 Task: Open Card Card0000000035 in Board Board0000000009 in Workspace WS0000000003 in Trello. Add Member Mailaustralia7@gmail.com to Card Card0000000035 in Board Board0000000009 in Workspace WS0000000003 in Trello. Add Orange Label titled Label0000000035 to Card Card0000000035 in Board Board0000000009 in Workspace WS0000000003 in Trello. Add Checklist CL0000000035 to Card Card0000000035 in Board Board0000000009 in Workspace WS0000000003 in Trello. Add Dates with Start Date as Oct 01 2023 and Due Date as Oct 31 2023 to Card Card0000000035 in Board Board0000000009 in Workspace WS0000000003 in Trello
Action: Mouse moved to (501, 73)
Screenshot: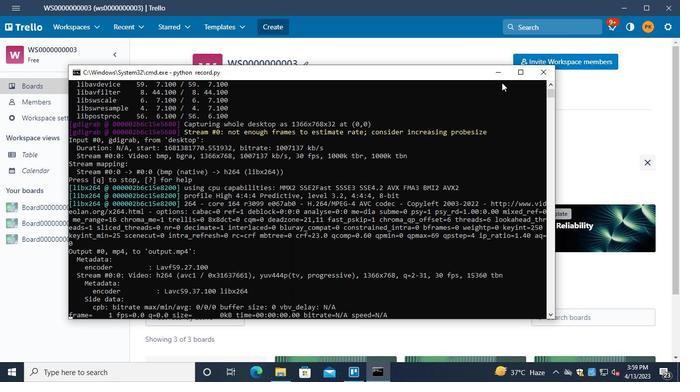 
Action: Mouse pressed left at (501, 73)
Screenshot: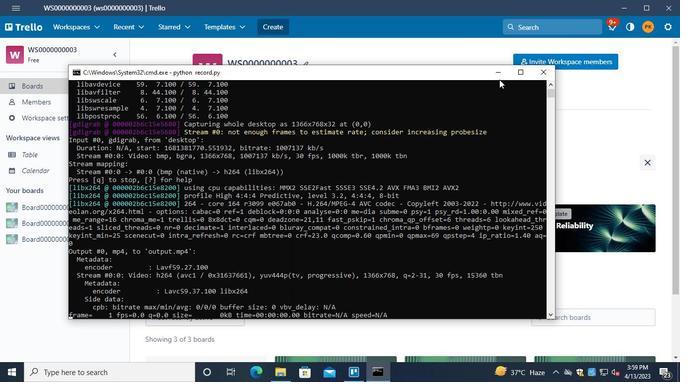 
Action: Mouse moved to (43, 245)
Screenshot: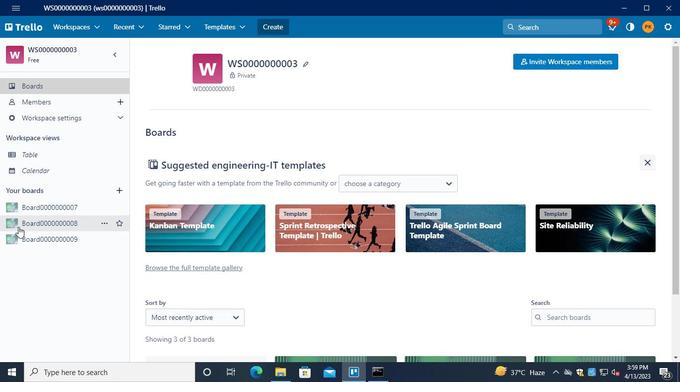 
Action: Mouse pressed left at (43, 245)
Screenshot: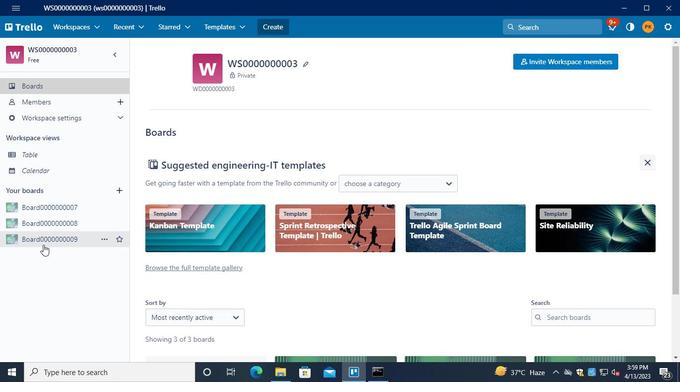 
Action: Mouse moved to (170, 264)
Screenshot: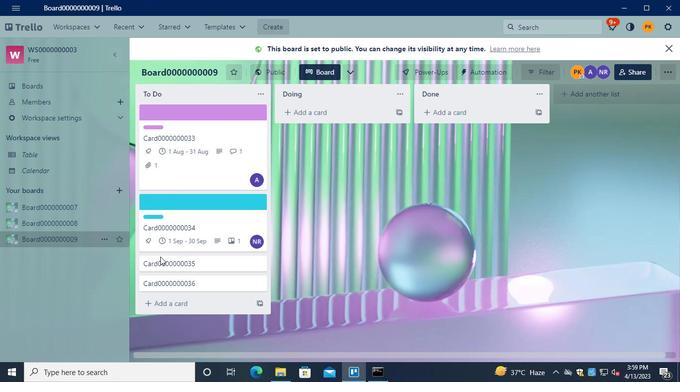 
Action: Mouse pressed left at (170, 264)
Screenshot: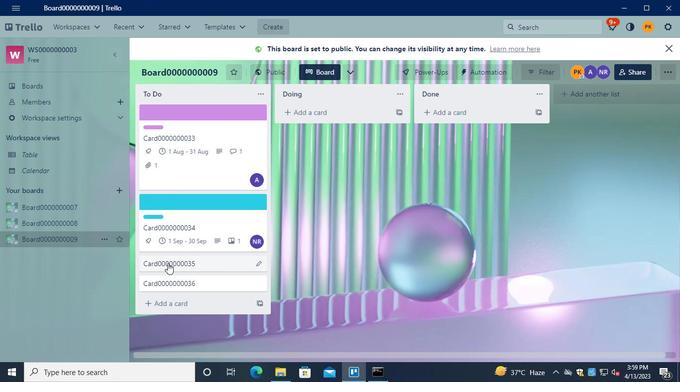 
Action: Mouse moved to (478, 132)
Screenshot: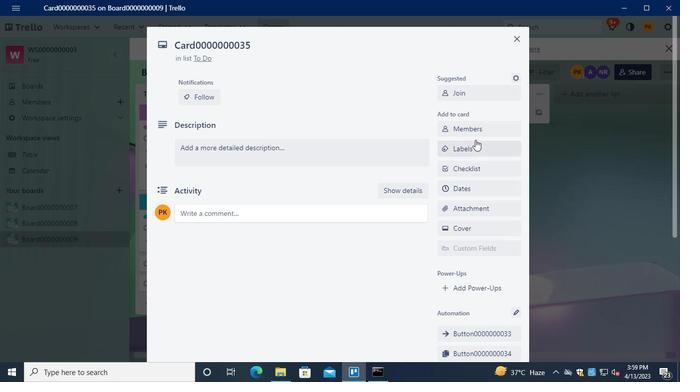 
Action: Mouse pressed left at (478, 132)
Screenshot: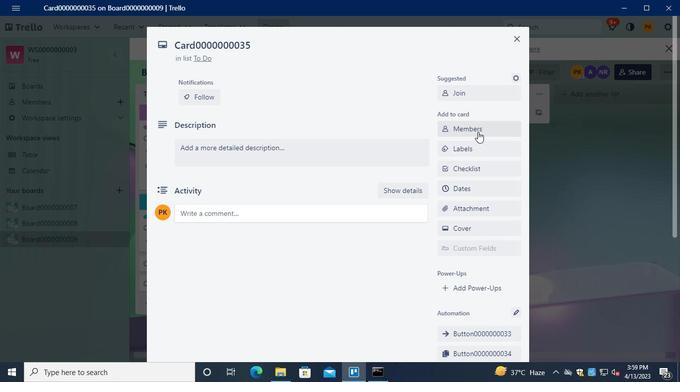
Action: Mouse moved to (478, 132)
Screenshot: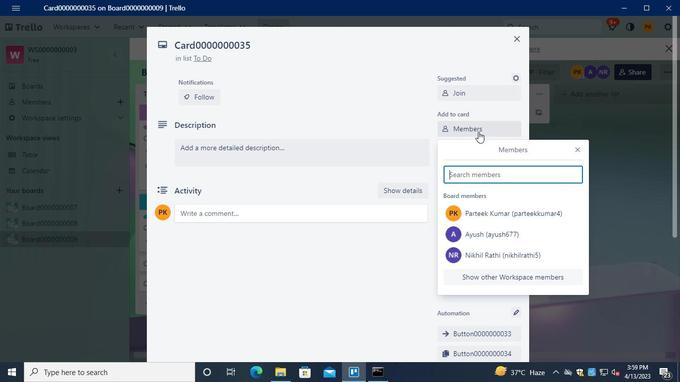 
Action: Keyboard Key.shift
Screenshot: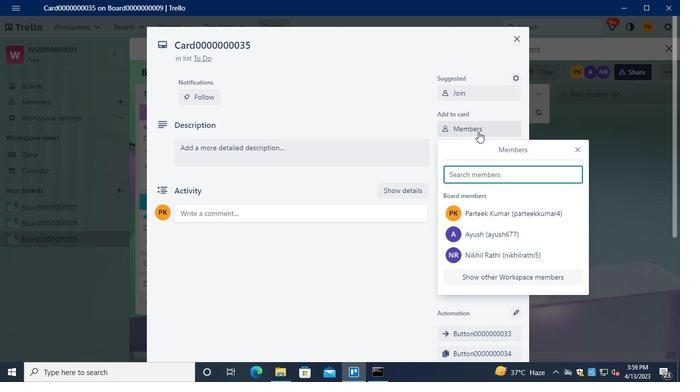 
Action: Keyboard M
Screenshot: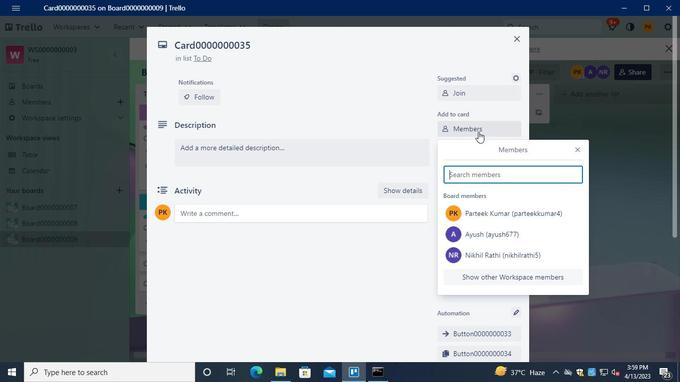 
Action: Mouse moved to (471, 275)
Screenshot: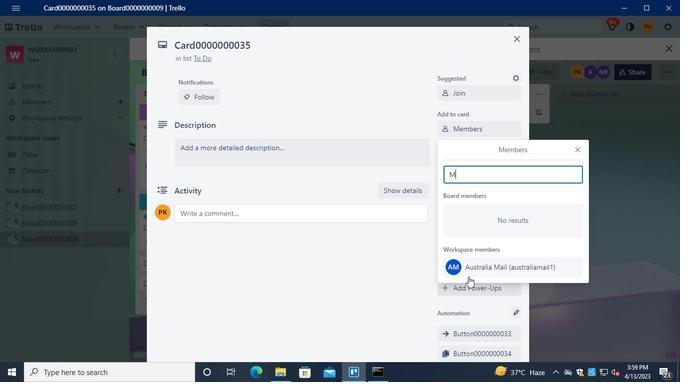 
Action: Mouse pressed left at (471, 275)
Screenshot: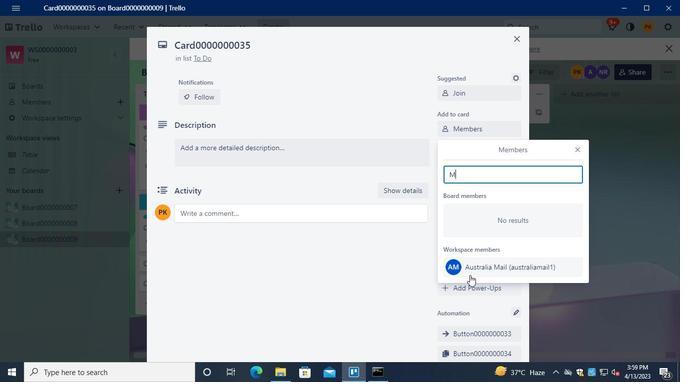 
Action: Mouse moved to (467, 267)
Screenshot: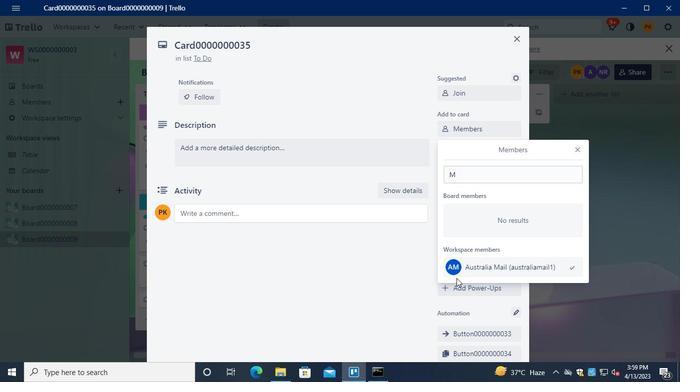 
Action: Mouse pressed left at (467, 267)
Screenshot: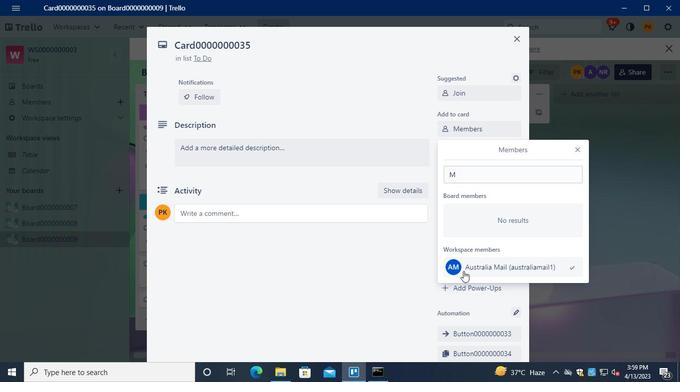 
Action: Mouse moved to (579, 147)
Screenshot: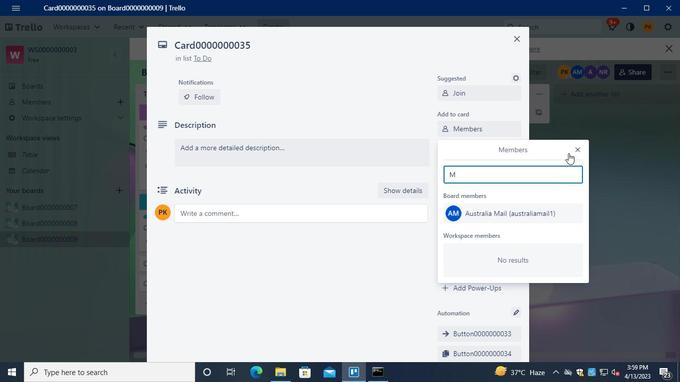 
Action: Mouse pressed left at (579, 147)
Screenshot: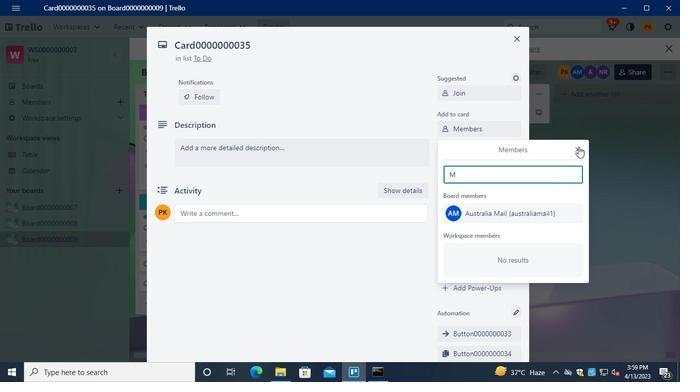 
Action: Mouse moved to (485, 130)
Screenshot: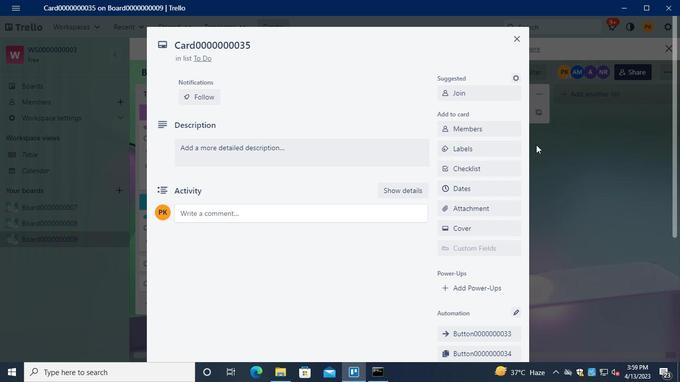 
Action: Mouse pressed left at (485, 130)
Screenshot: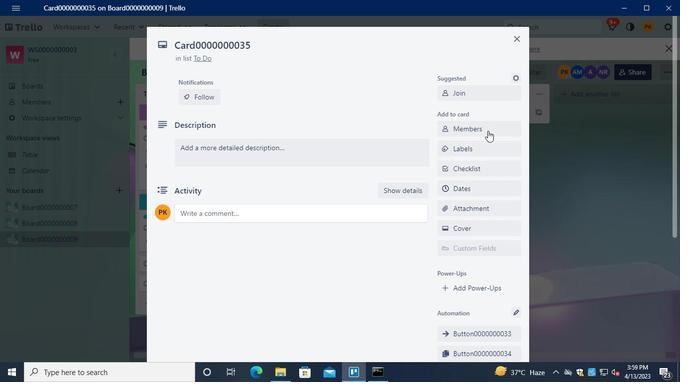 
Action: Mouse moved to (492, 273)
Screenshot: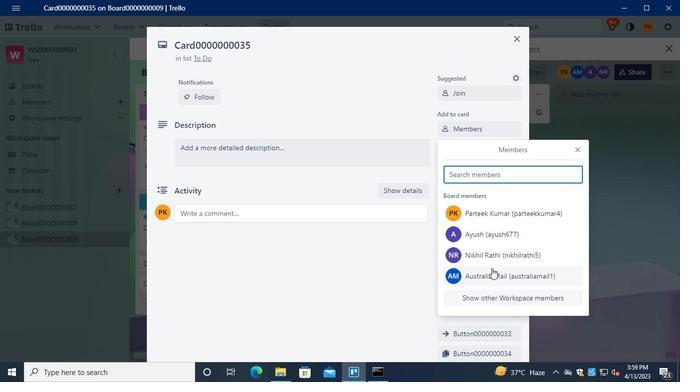 
Action: Mouse pressed left at (492, 273)
Screenshot: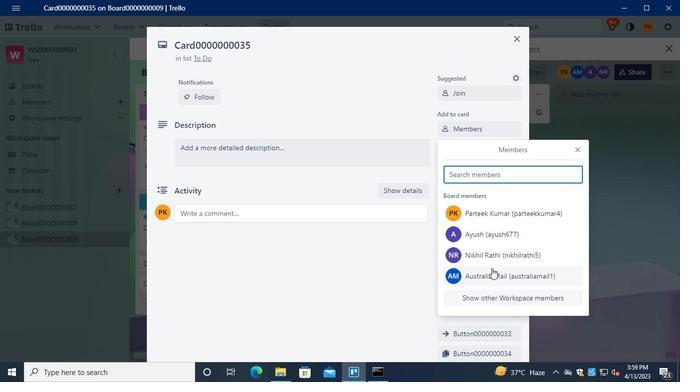 
Action: Mouse moved to (577, 148)
Screenshot: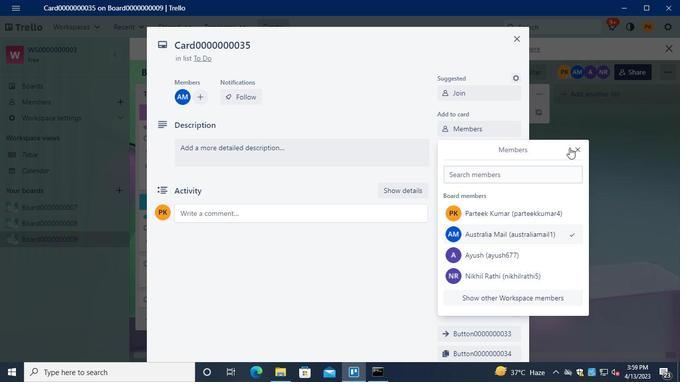 
Action: Mouse pressed left at (577, 148)
Screenshot: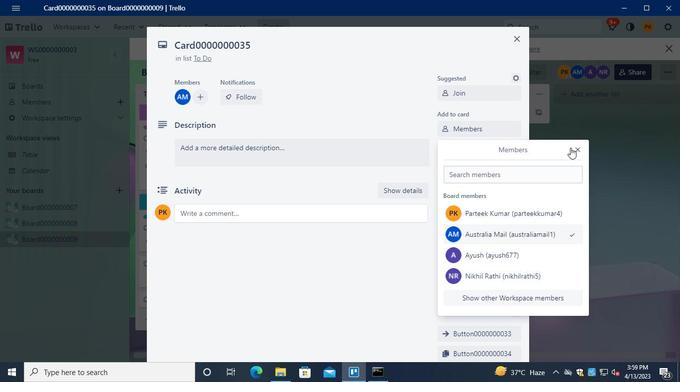 
Action: Mouse moved to (486, 153)
Screenshot: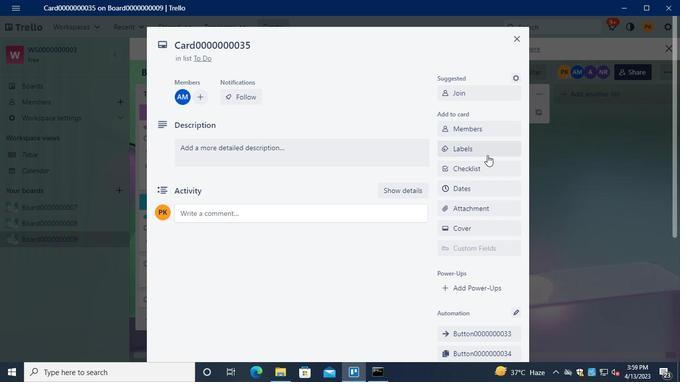 
Action: Mouse pressed left at (486, 153)
Screenshot: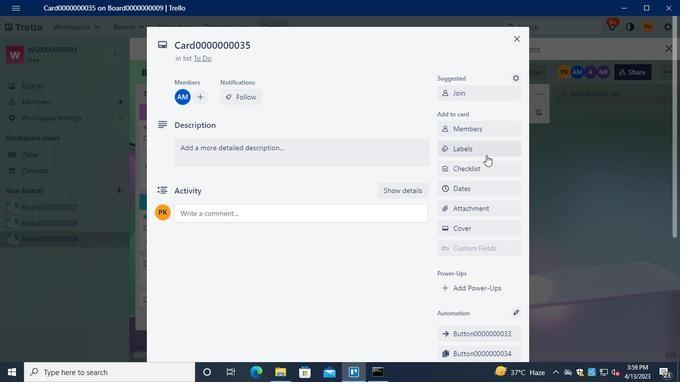 
Action: Mouse moved to (518, 255)
Screenshot: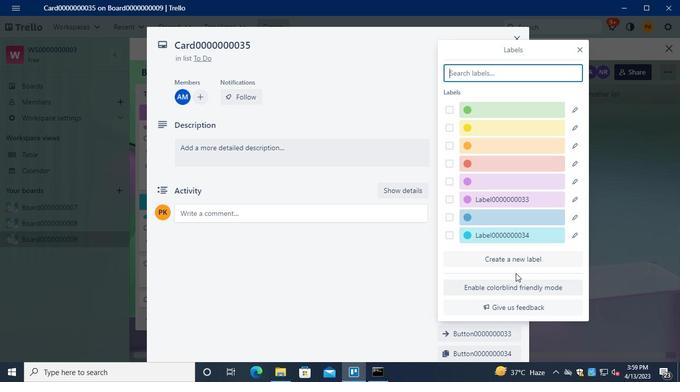 
Action: Mouse pressed left at (518, 255)
Screenshot: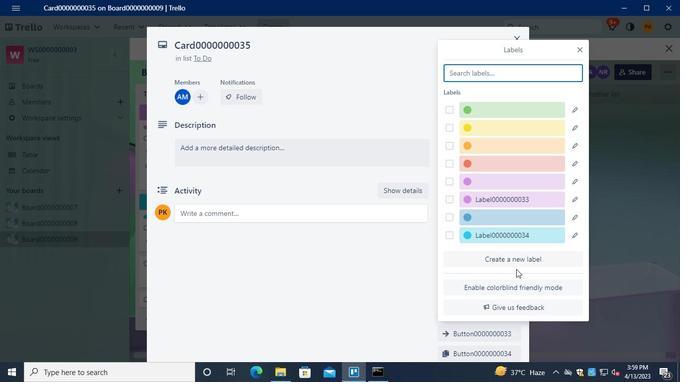 
Action: Mouse moved to (494, 136)
Screenshot: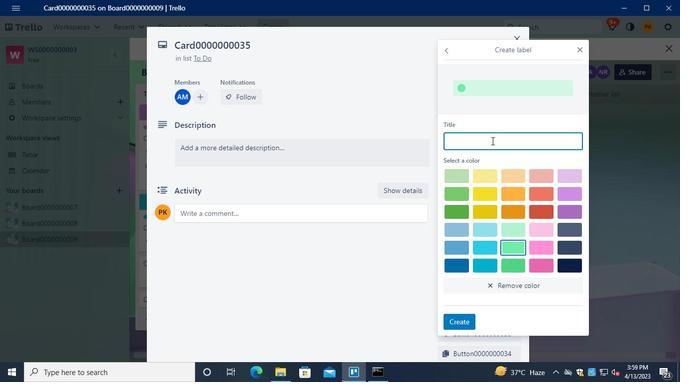 
Action: Keyboard Key.shift
Screenshot: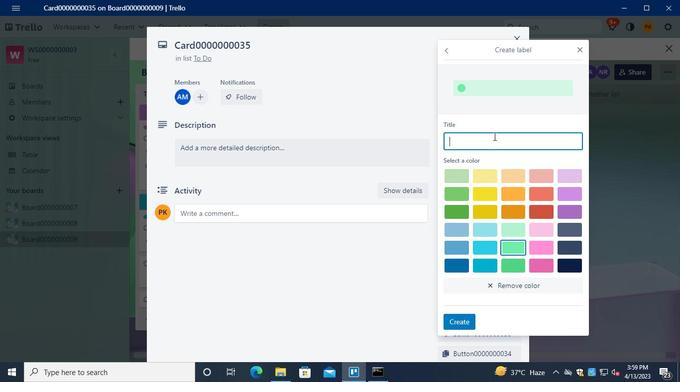 
Action: Keyboard L
Screenshot: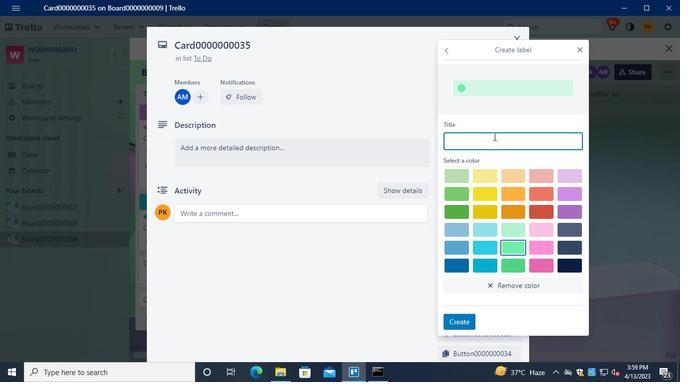 
Action: Keyboard a
Screenshot: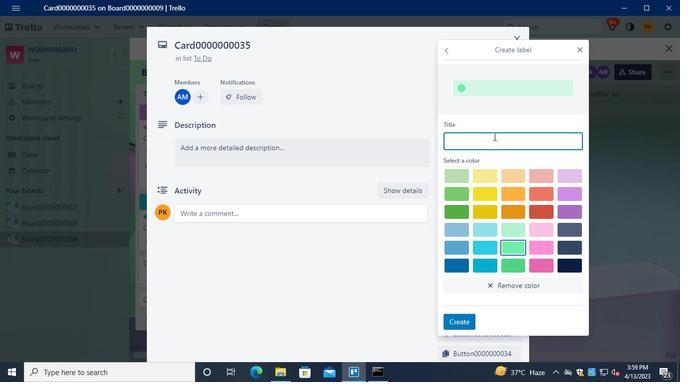 
Action: Keyboard b
Screenshot: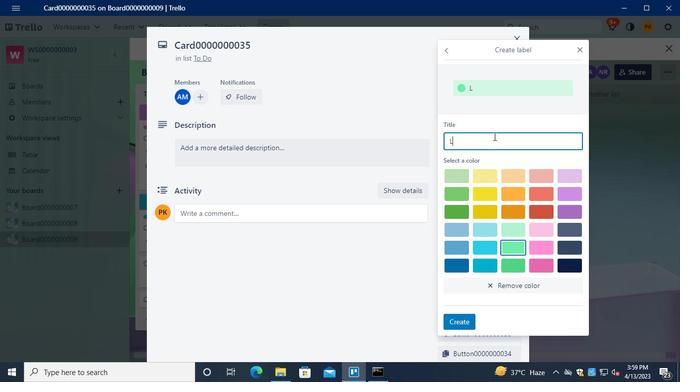 
Action: Keyboard e
Screenshot: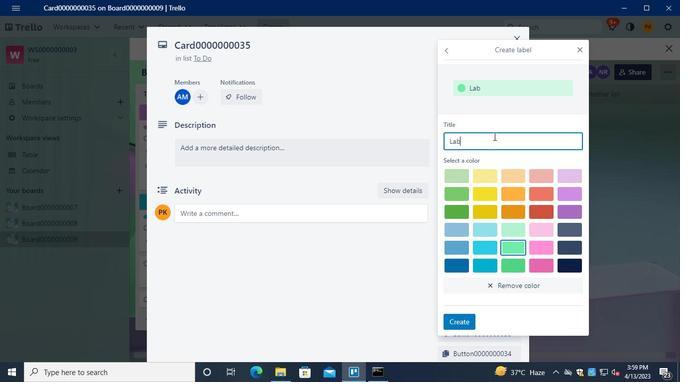 
Action: Keyboard l
Screenshot: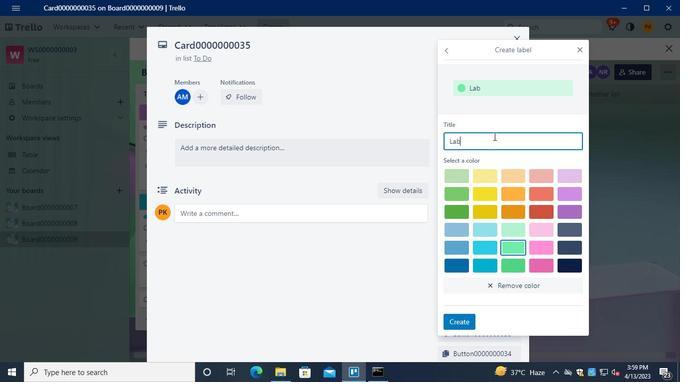 
Action: Keyboard <96>
Screenshot: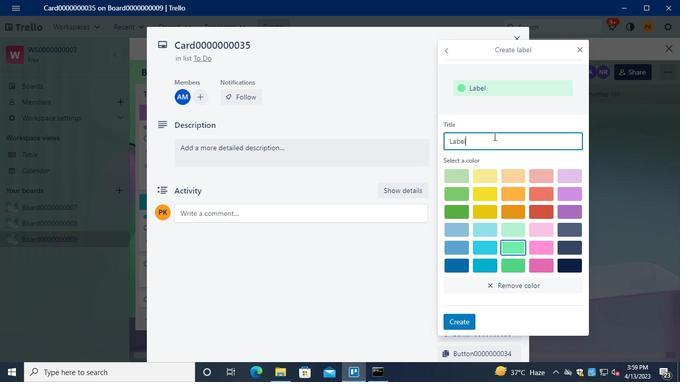 
Action: Keyboard <96>
Screenshot: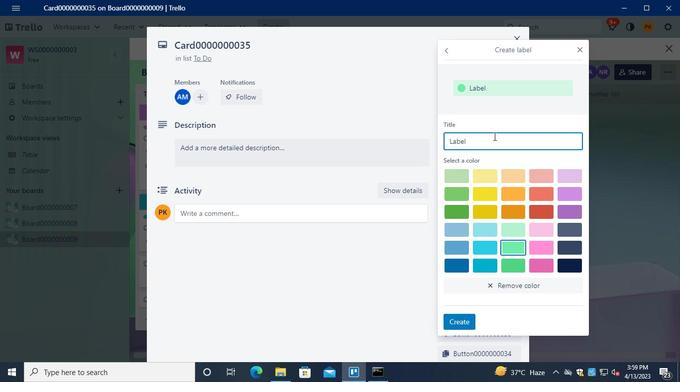 
Action: Keyboard <96>
Screenshot: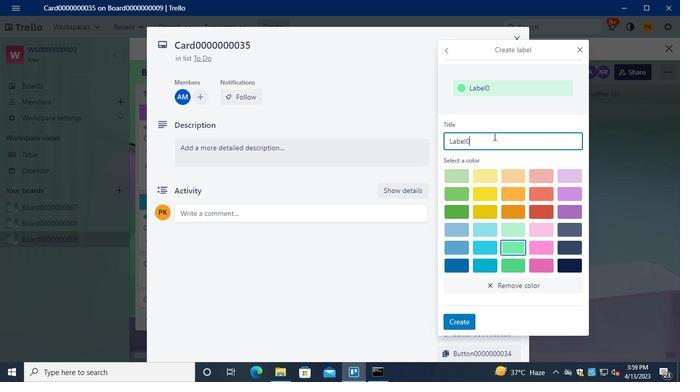 
Action: Keyboard <96>
Screenshot: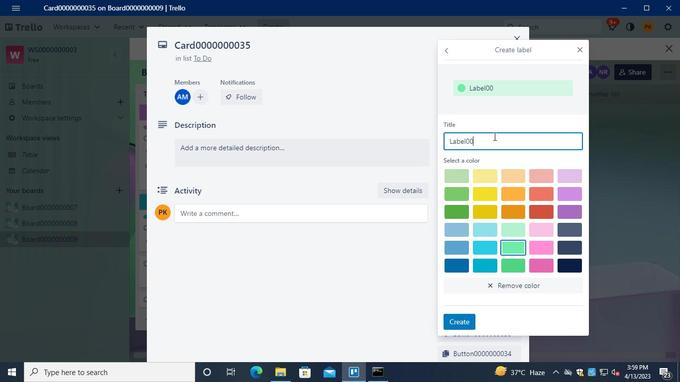 
Action: Keyboard <96>
Screenshot: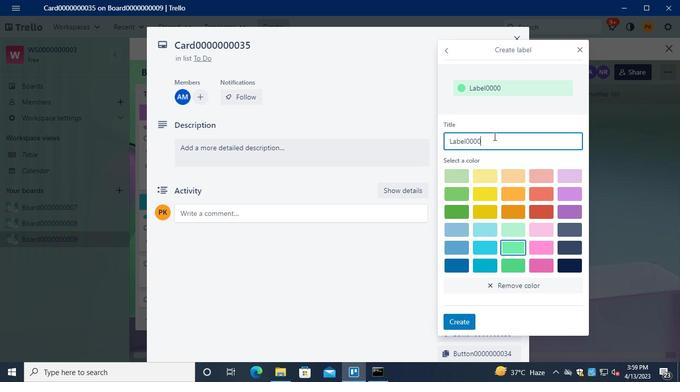 
Action: Keyboard <96>
Screenshot: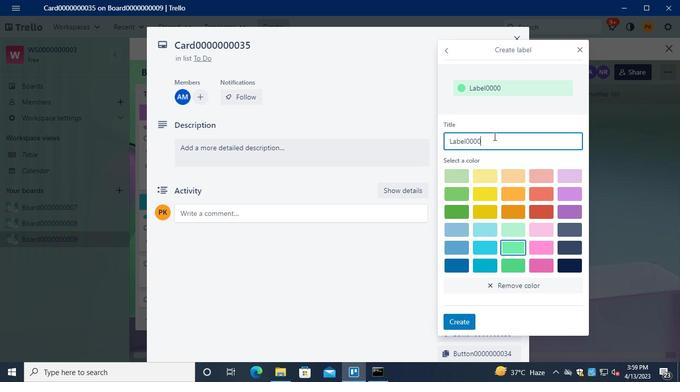 
Action: Keyboard <96>
Screenshot: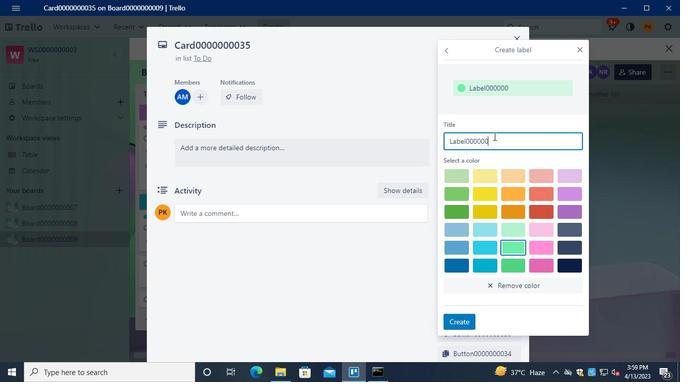 
Action: Keyboard <96>
Screenshot: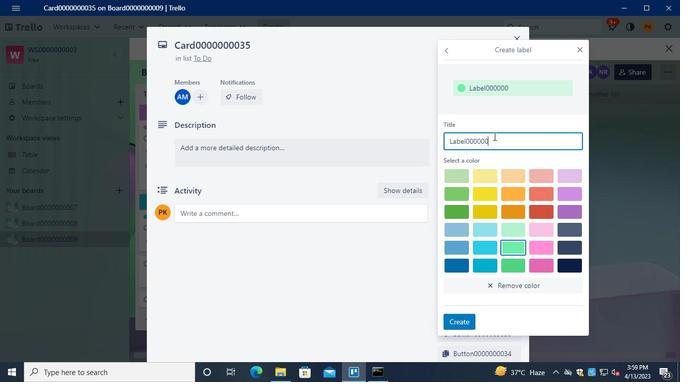 
Action: Keyboard <99>
Screenshot: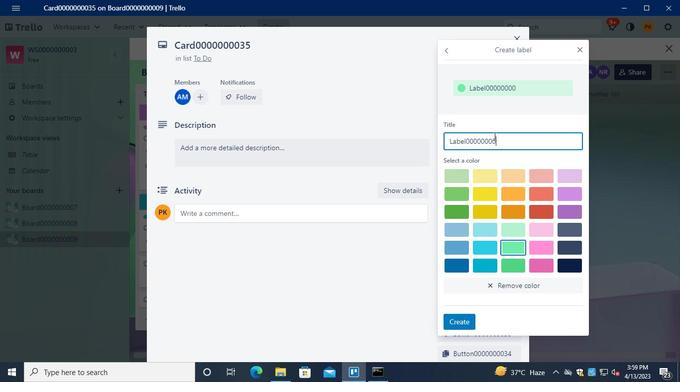 
Action: Keyboard <101>
Screenshot: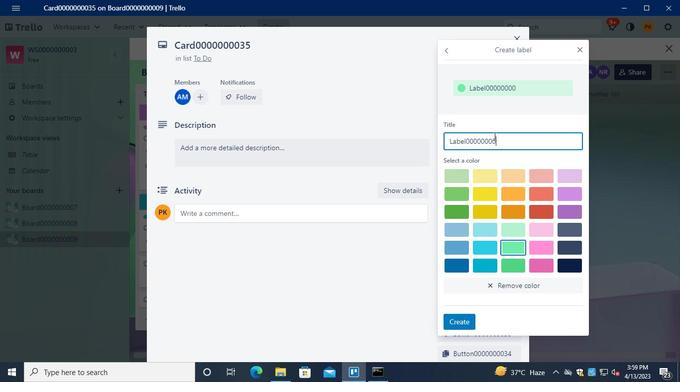 
Action: Mouse moved to (518, 196)
Screenshot: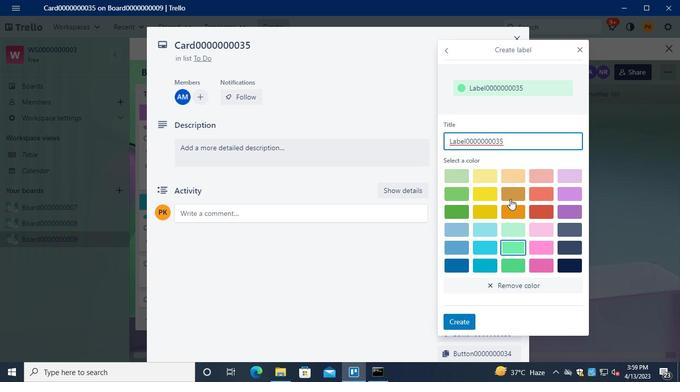 
Action: Mouse pressed left at (518, 196)
Screenshot: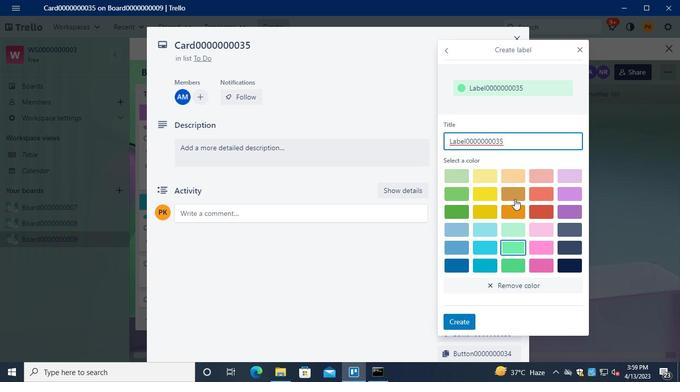 
Action: Mouse moved to (463, 323)
Screenshot: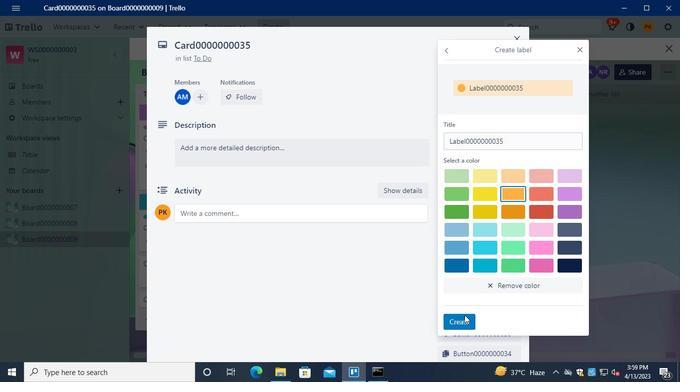 
Action: Mouse pressed left at (463, 323)
Screenshot: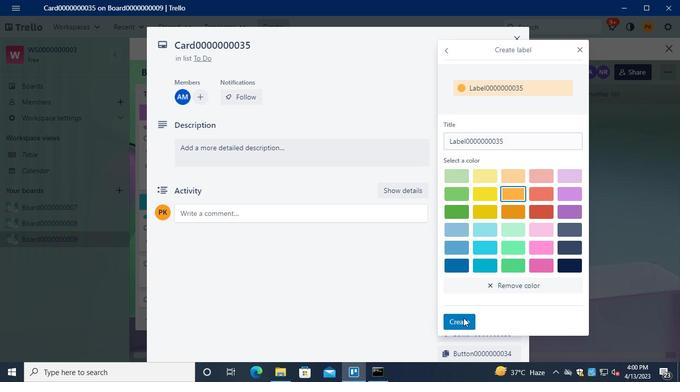 
Action: Mouse moved to (582, 50)
Screenshot: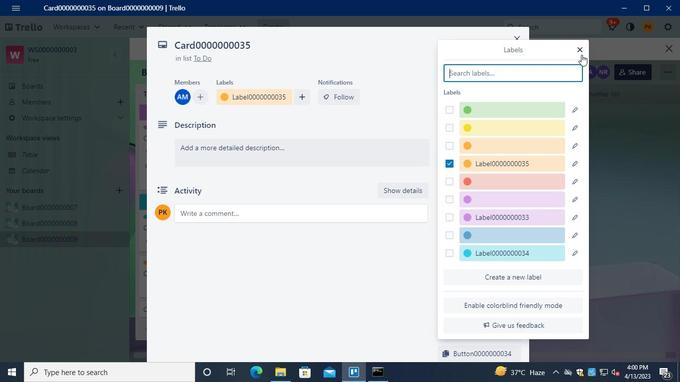 
Action: Mouse pressed left at (582, 50)
Screenshot: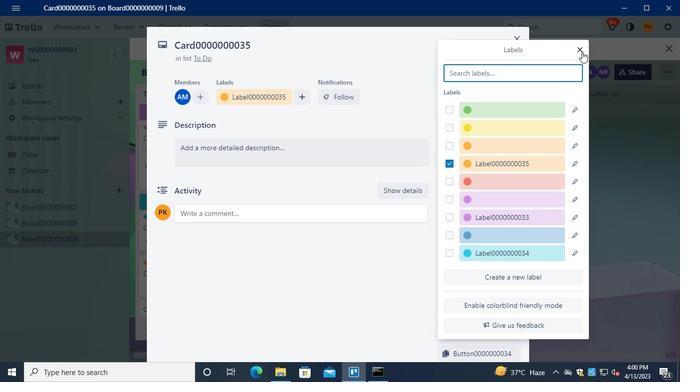 
Action: Mouse moved to (475, 168)
Screenshot: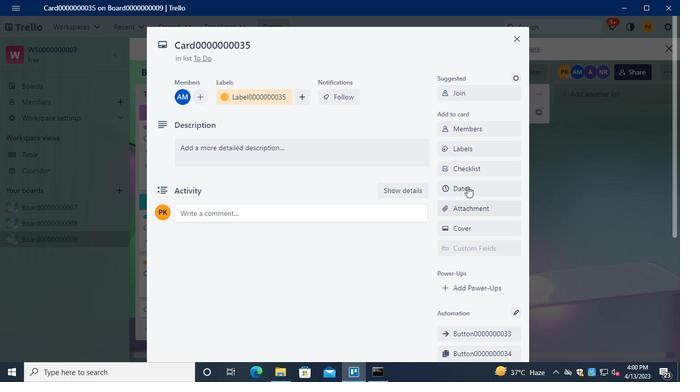 
Action: Mouse pressed left at (475, 168)
Screenshot: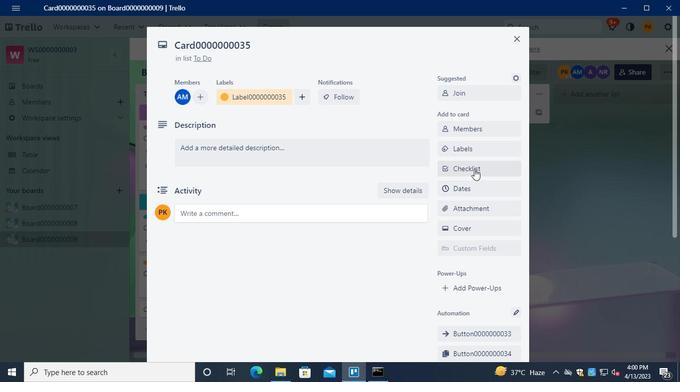
Action: Mouse moved to (475, 168)
Screenshot: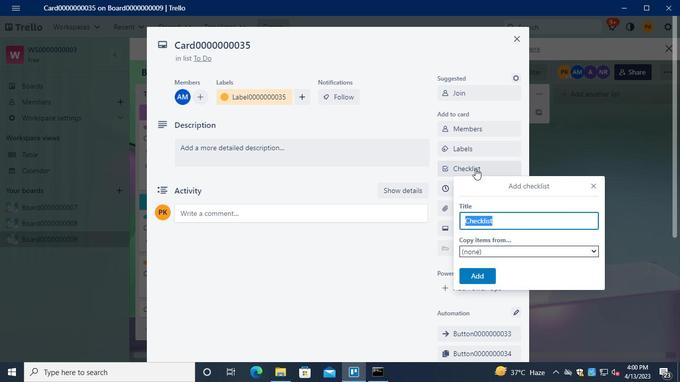 
Action: Keyboard Key.shift
Screenshot: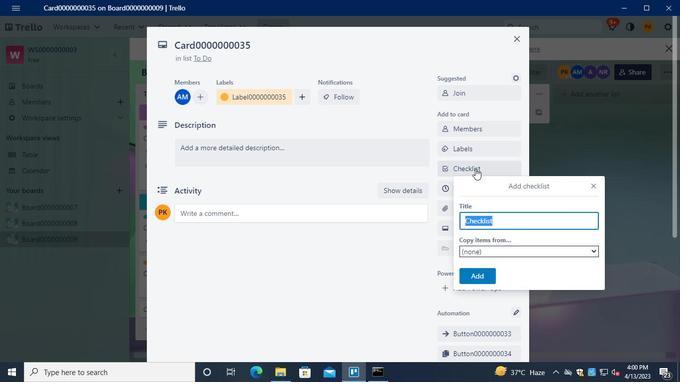
Action: Keyboard C
Screenshot: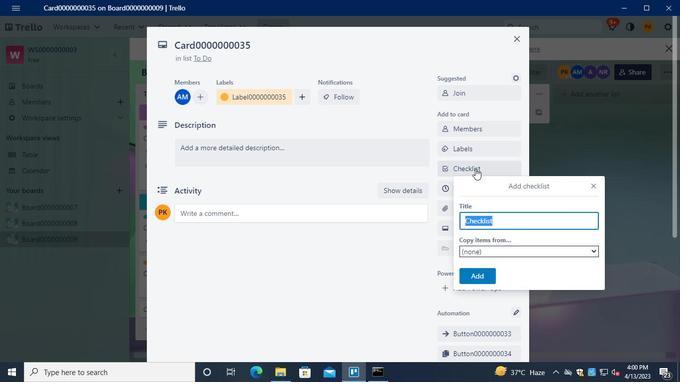 
Action: Keyboard L
Screenshot: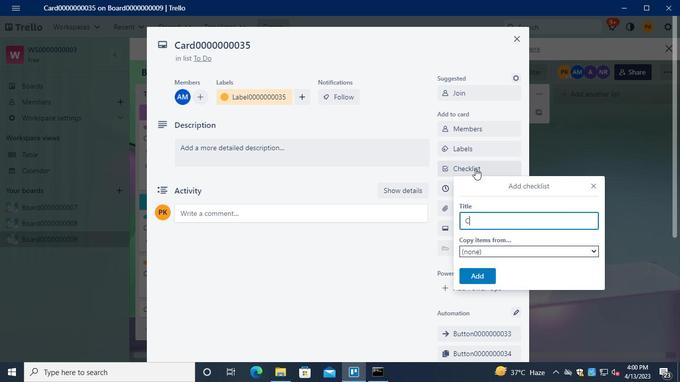 
Action: Keyboard <96>
Screenshot: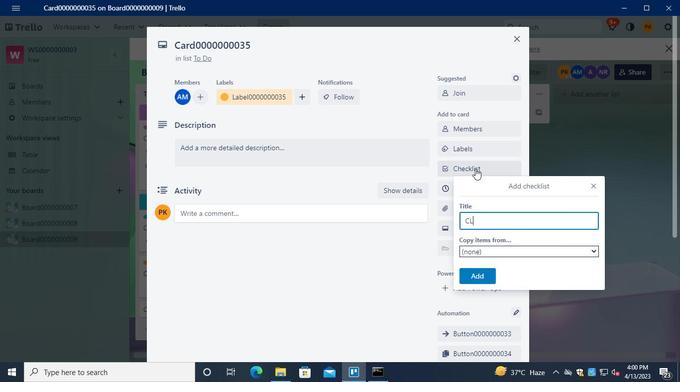 
Action: Keyboard <96>
Screenshot: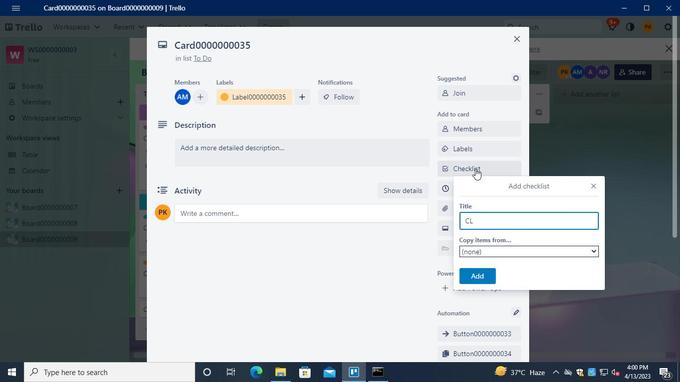 
Action: Keyboard <96>
Screenshot: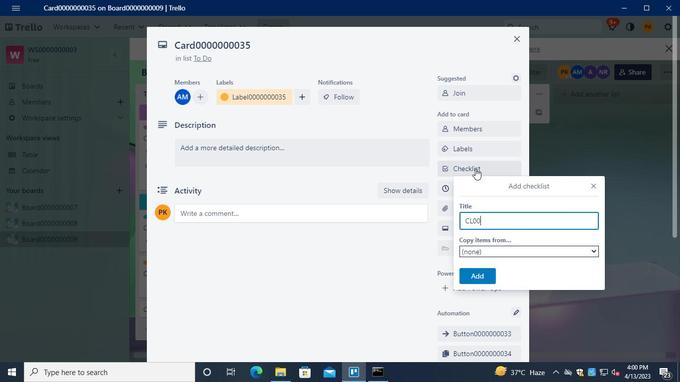
Action: Keyboard <96>
Screenshot: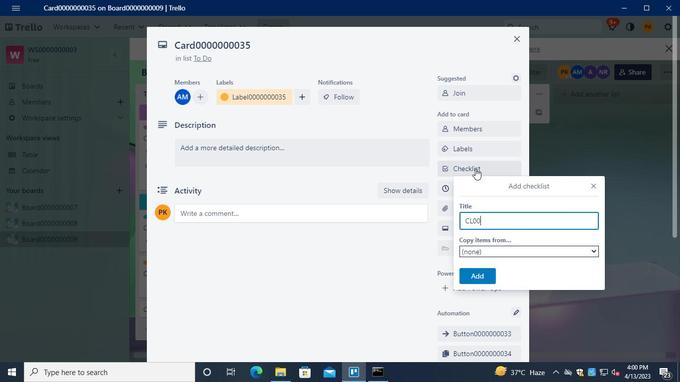 
Action: Keyboard <96>
Screenshot: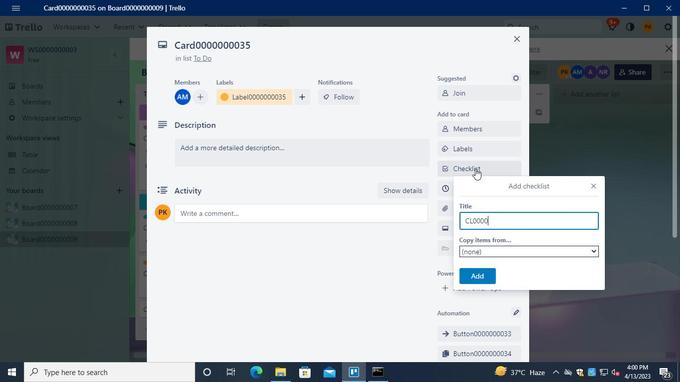 
Action: Keyboard <96>
Screenshot: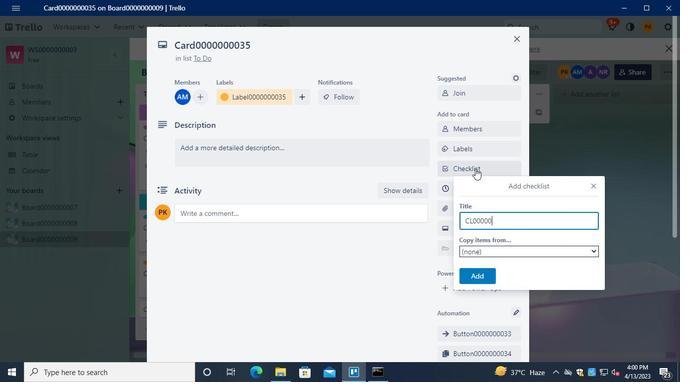 
Action: Keyboard <96>
Screenshot: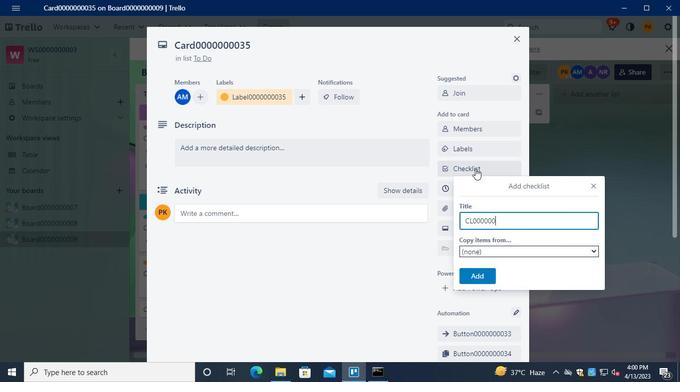 
Action: Keyboard <96>
Screenshot: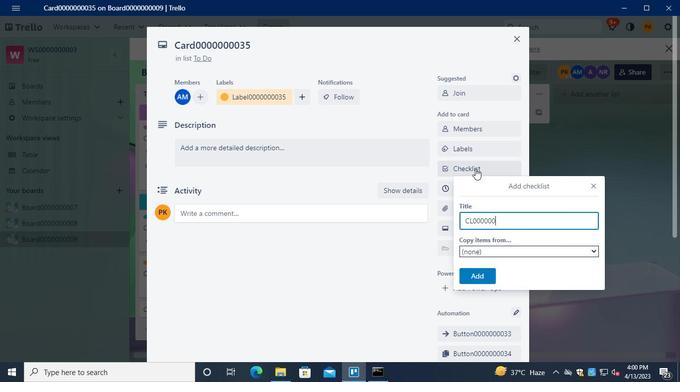 
Action: Keyboard <99>
Screenshot: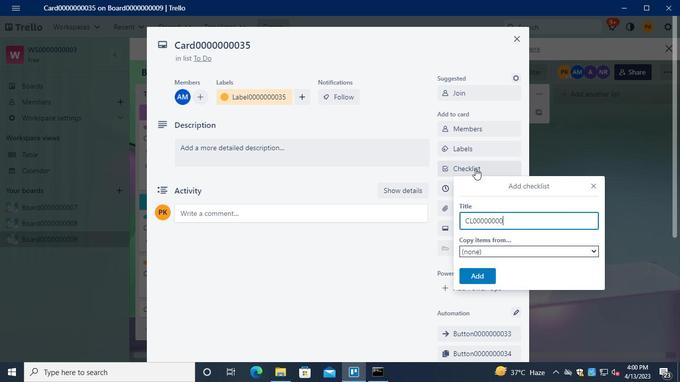 
Action: Keyboard <101>
Screenshot: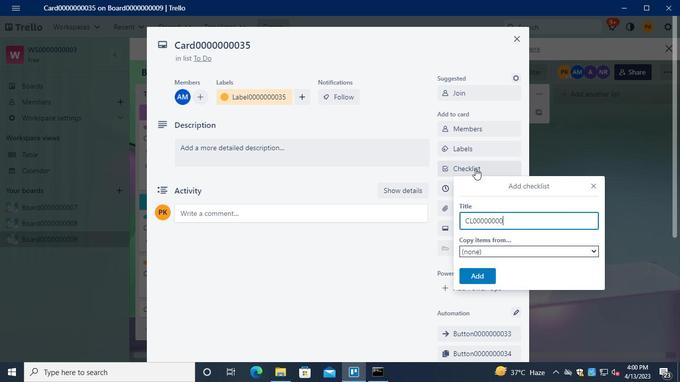 
Action: Mouse moved to (473, 281)
Screenshot: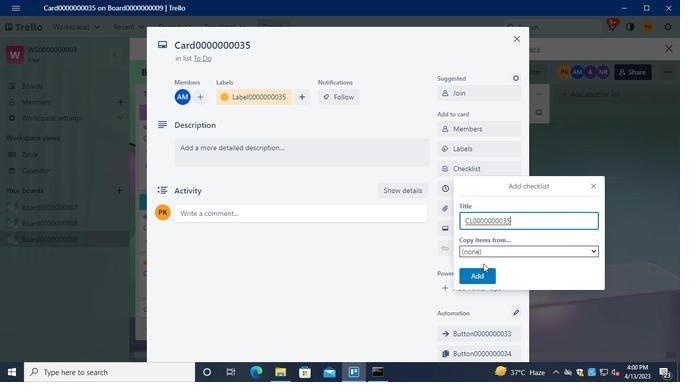 
Action: Mouse pressed left at (473, 281)
Screenshot: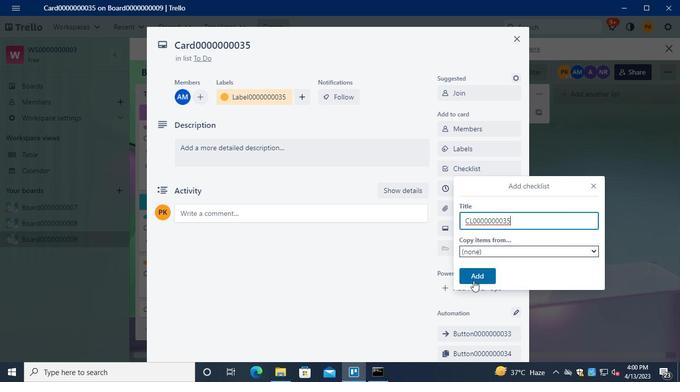 
Action: Mouse moved to (474, 191)
Screenshot: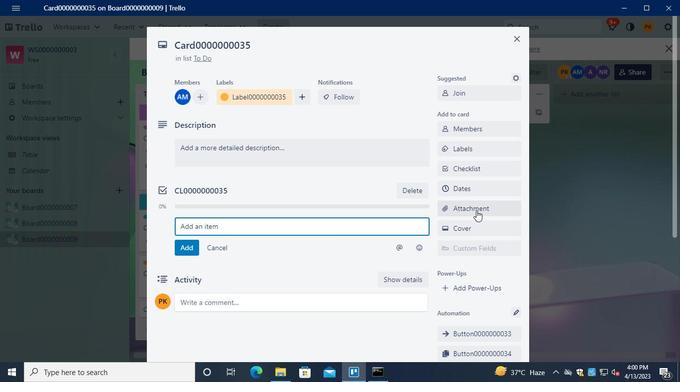 
Action: Mouse pressed left at (474, 191)
Screenshot: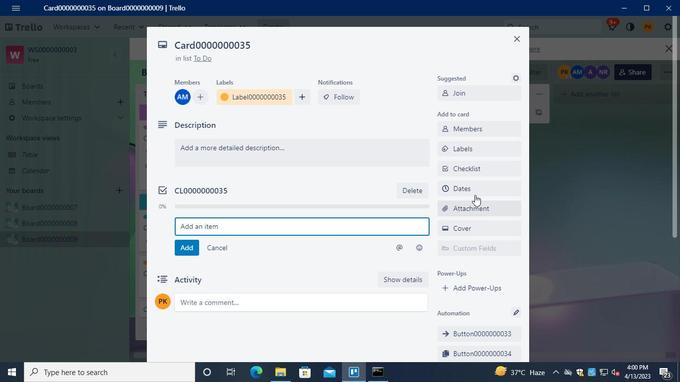 
Action: Mouse moved to (573, 73)
Screenshot: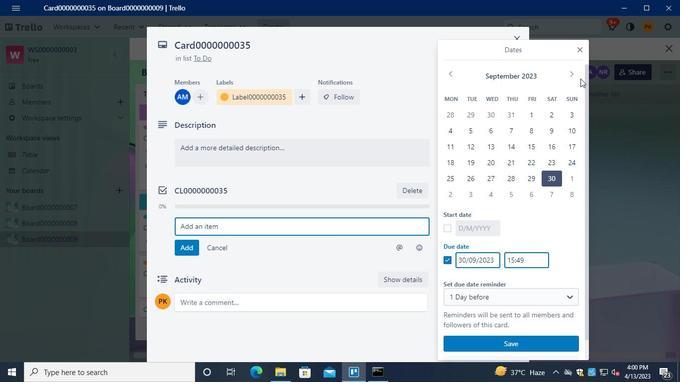 
Action: Mouse pressed left at (573, 73)
Screenshot: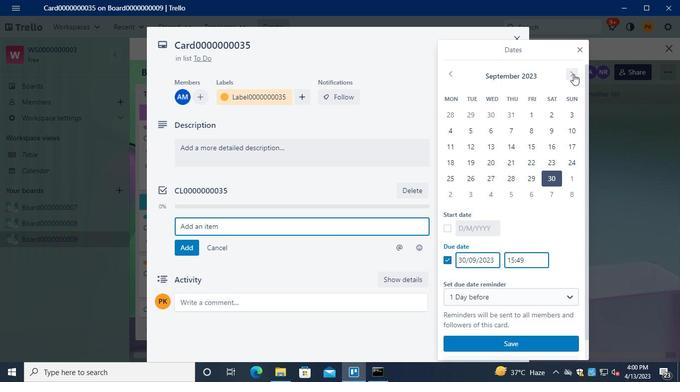 
Action: Mouse moved to (448, 228)
Screenshot: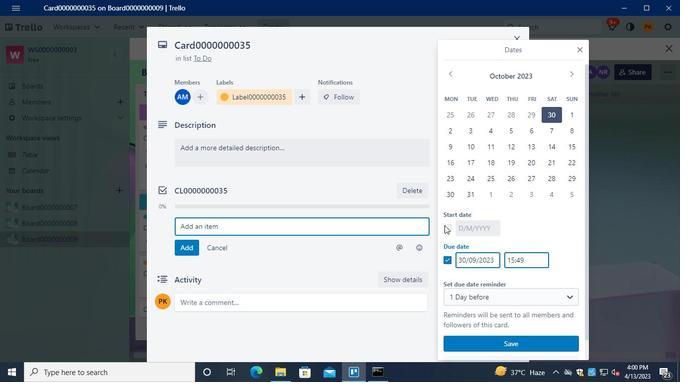 
Action: Mouse pressed left at (448, 228)
Screenshot: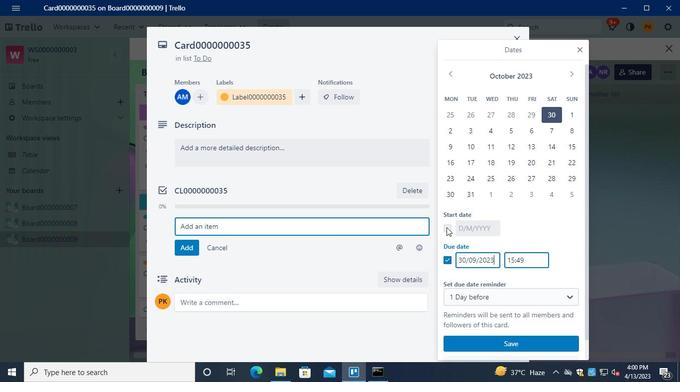 
Action: Mouse moved to (567, 73)
Screenshot: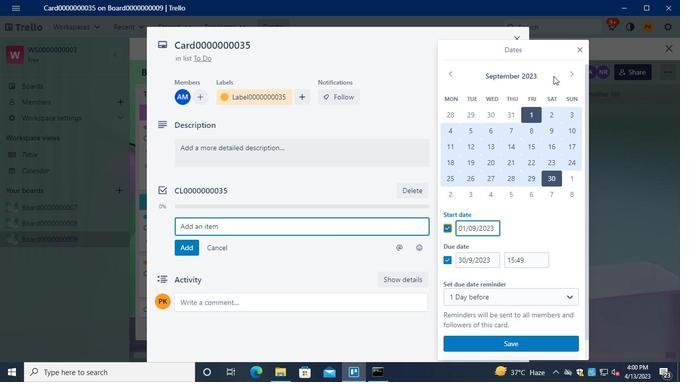 
Action: Mouse pressed left at (567, 73)
Screenshot: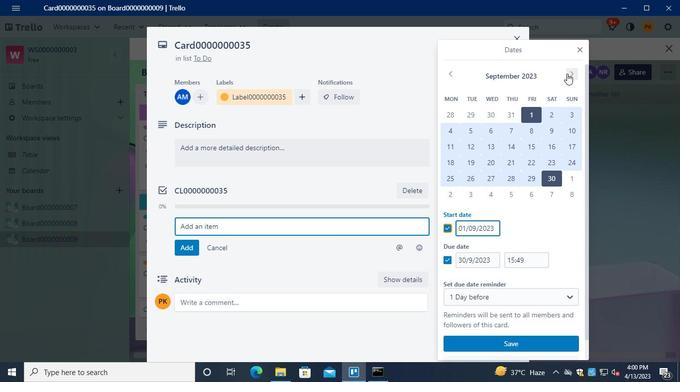 
Action: Mouse moved to (572, 115)
Screenshot: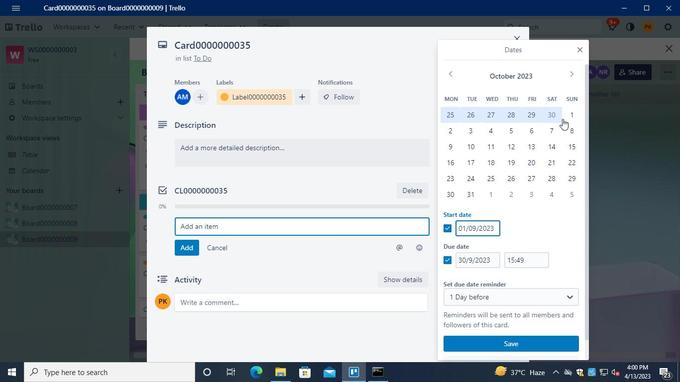 
Action: Mouse pressed left at (572, 115)
Screenshot: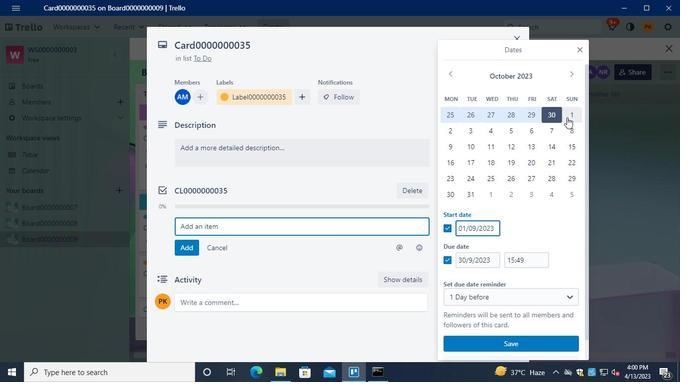 
Action: Mouse moved to (475, 191)
Screenshot: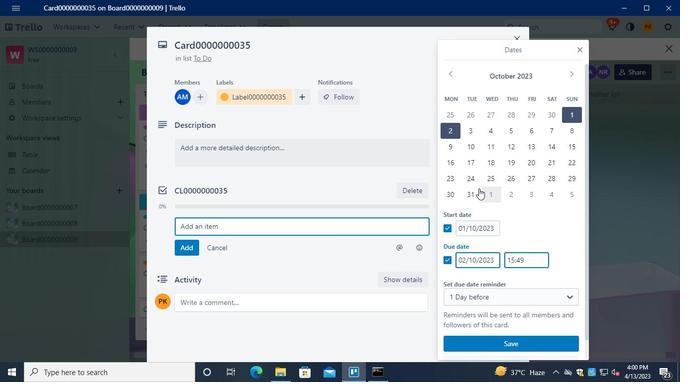 
Action: Mouse pressed left at (475, 191)
Screenshot: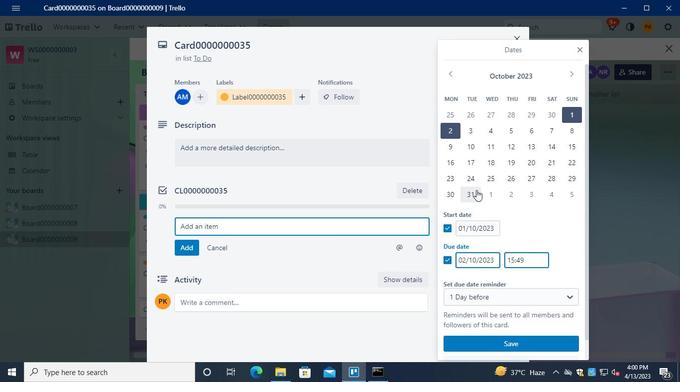 
Action: Mouse moved to (507, 346)
Screenshot: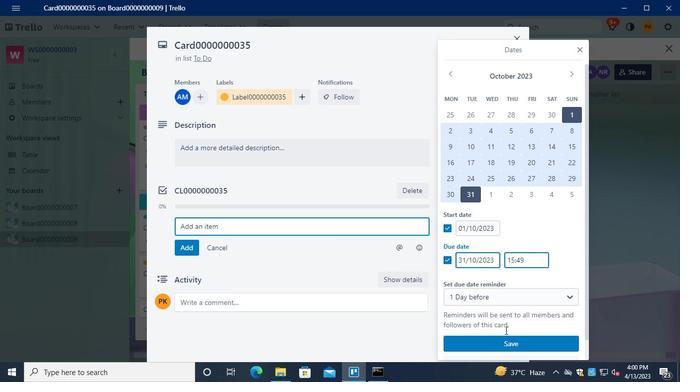 
Action: Mouse pressed left at (507, 346)
Screenshot: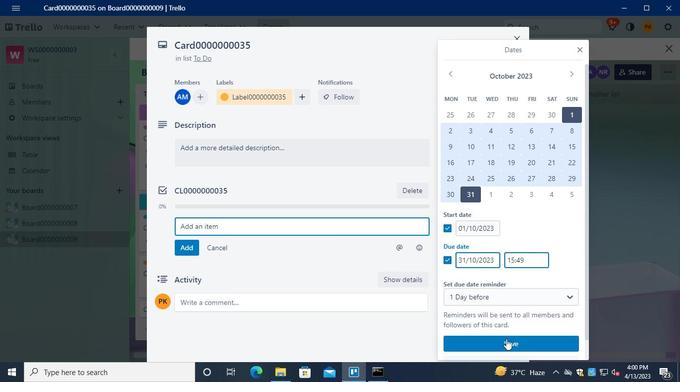
Action: Mouse moved to (279, 189)
Screenshot: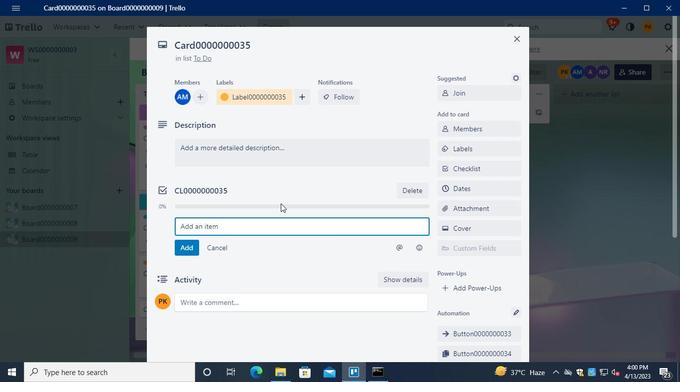
Action: Keyboard Key.alt_l
Screenshot: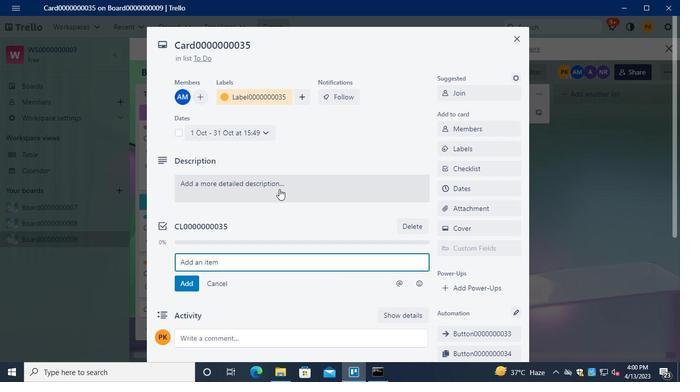 
Action: Keyboard Key.tab
Screenshot: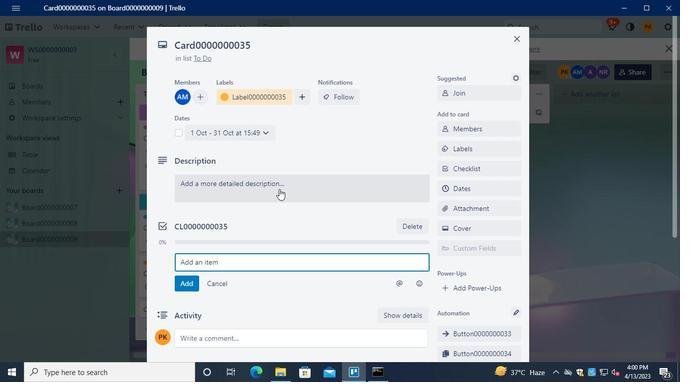 
Action: Mouse moved to (538, 72)
Screenshot: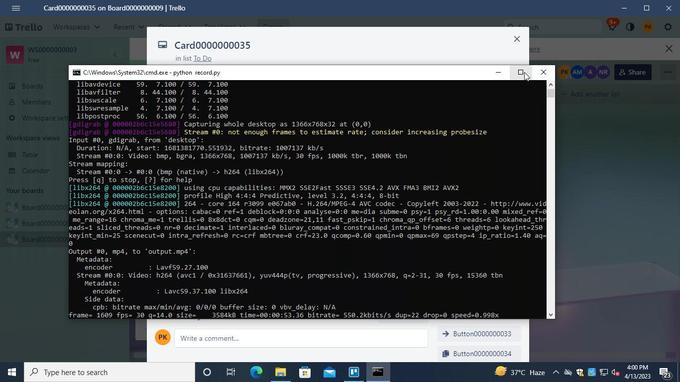 
Action: Mouse pressed left at (538, 72)
Screenshot: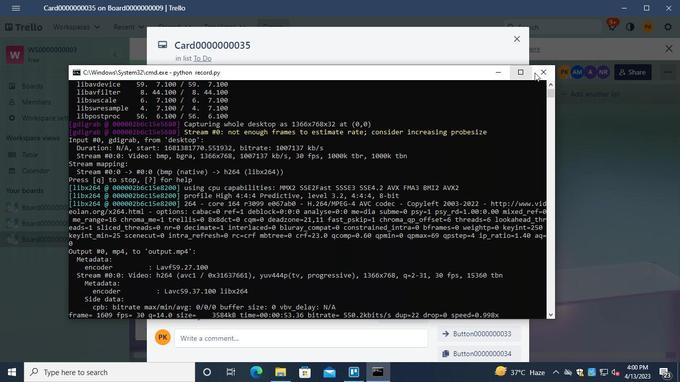 
